 Task: Â Add a poster image to audio.
Action: Mouse pressed left at (477, 379)
Screenshot: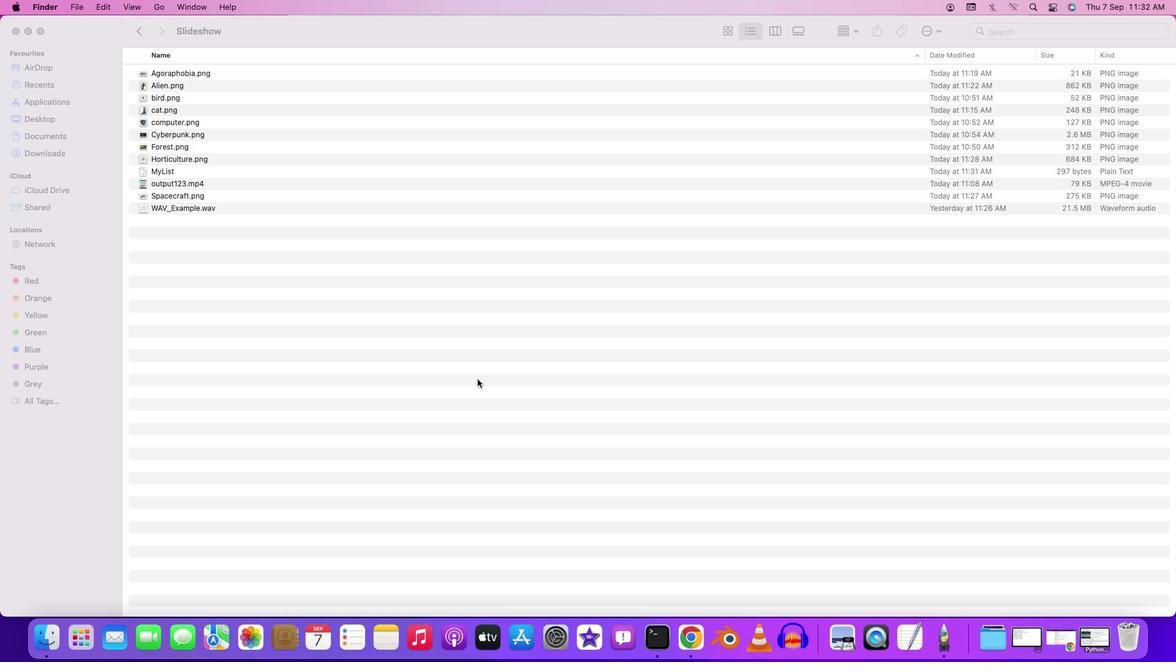 
Action: Mouse moved to (653, 647)
Screenshot: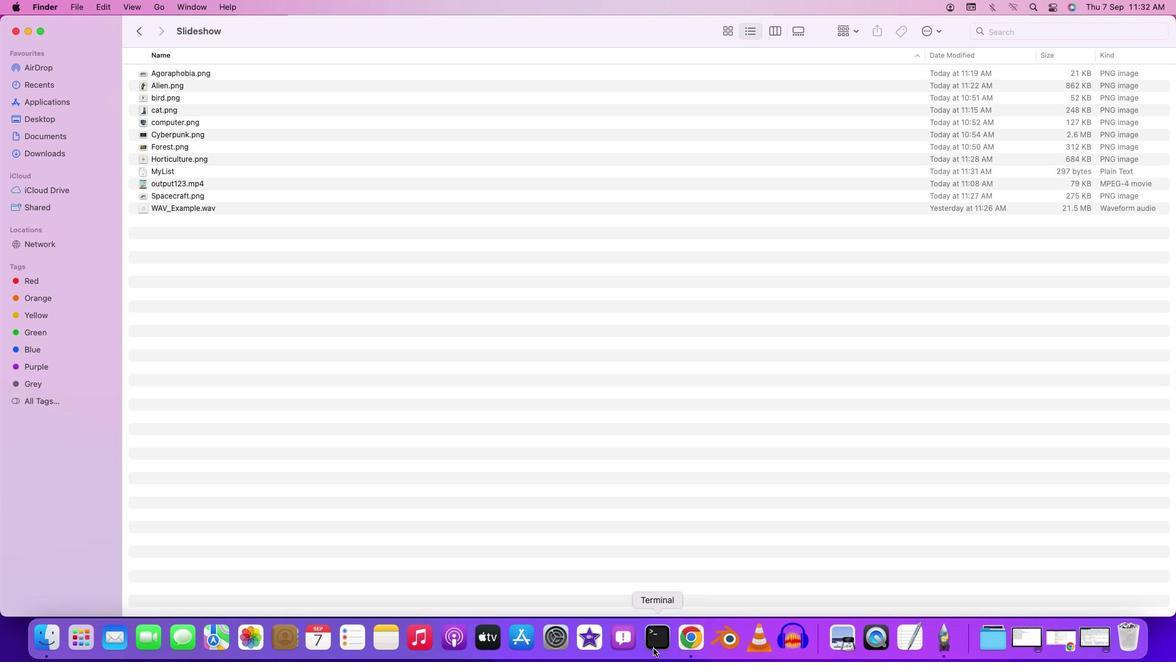 
Action: Mouse pressed right at (653, 647)
Screenshot: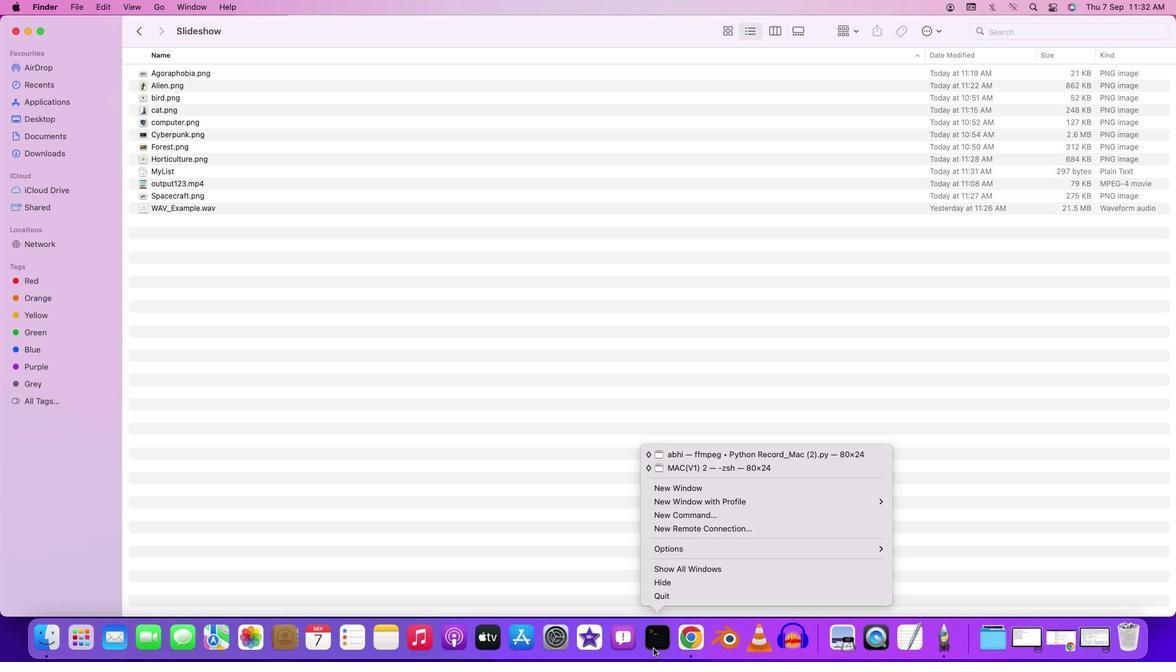 
Action: Mouse moved to (700, 484)
Screenshot: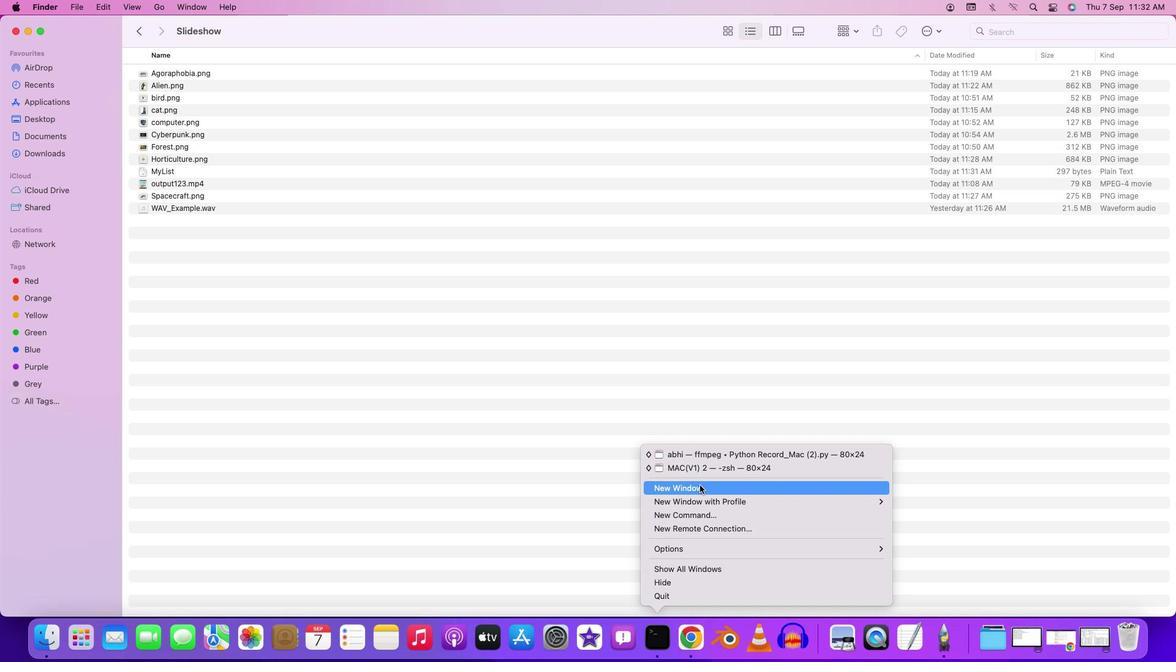 
Action: Mouse pressed left at (700, 484)
Screenshot: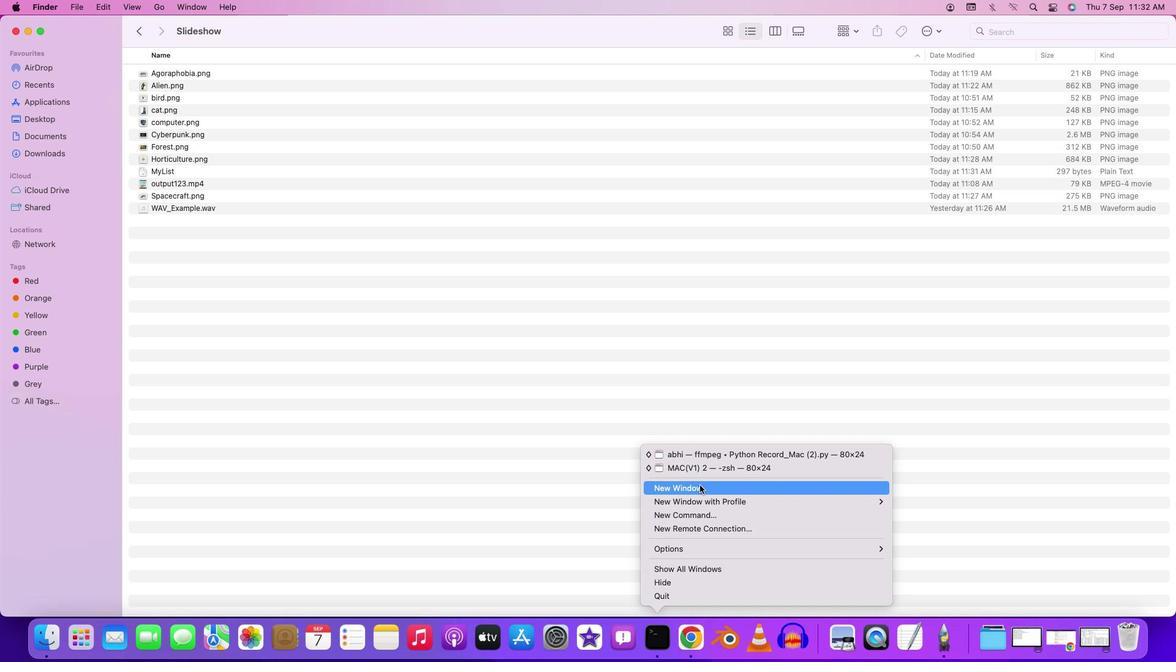 
Action: Mouse moved to (700, 485)
Screenshot: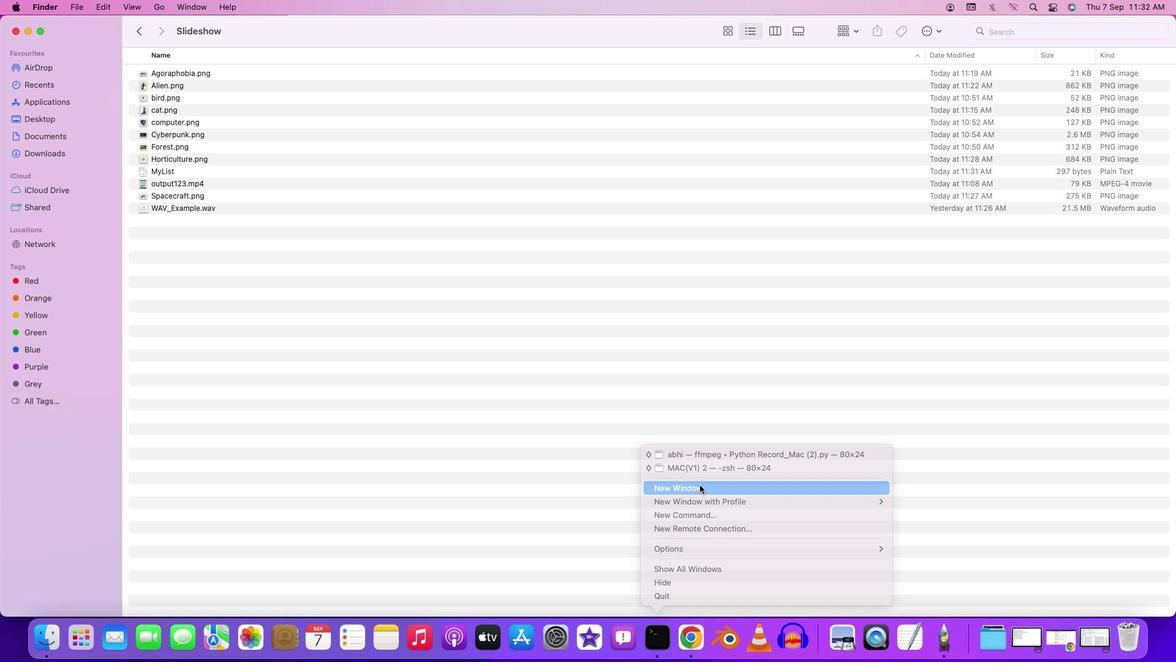
Action: Key pressed 'c''d'Key.space'd''e''s''k''t''o''p'Key.enter'c''d'Key.spaceKey.shift'F''F''m''p''e''g'Key.enter'c''d'Key.spaceKey.shift'S''l''i''d''e''s''h''o''w'Key.enter'f''f''m''p''e''g'Key.space'-''l''o''o''p'Key.space'1'Key.space'-''o'Key.backspace'i'Key.spaceKey.shift'C''y''b''e''r''p''u''n''k''.''p''n''g'Key.space'-''i'Key.spaceKey.shift'W''a'Key.backspaceKey.shift'A''V'Key.shift'_'Key.shift'E''x''a''m''p''l''e''.''w''a''v'Key.space'-''c'Key.shift':''v'Key.space'l''i''b''x''2''6''4'Key.space'-''t''u''n''e'Key.space's''t''i''l''l''i''m''a''g''e'Key.space'-''c'Key.shift'"'Key.backspaceKey.shift':''a'Key.space'a''a''c'Key.space'-''b'Key.shift':''a'Key.space'1''9''2''k'Key.space'-''p''i''x'Key.spaceKey.backspaceKey.shift'_''f''m''t'Key.space'y''u''v''4''2''0''p'Key.space'-''s''h''o''r''t''e''s''t'Key.spaceKey.shift'O''u''t''p''u''t'Key.shift'P''o''s''t''e''r''.''m''p''4'Key.enter
Screenshot: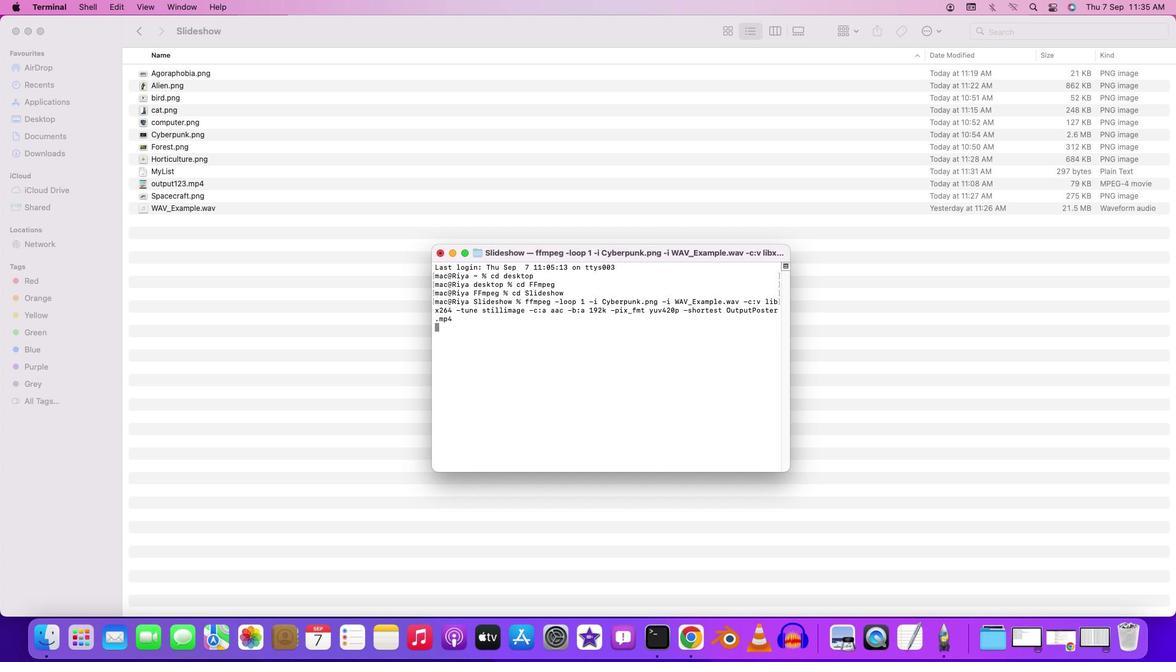 
Action: Mouse moved to (504, 467)
Screenshot: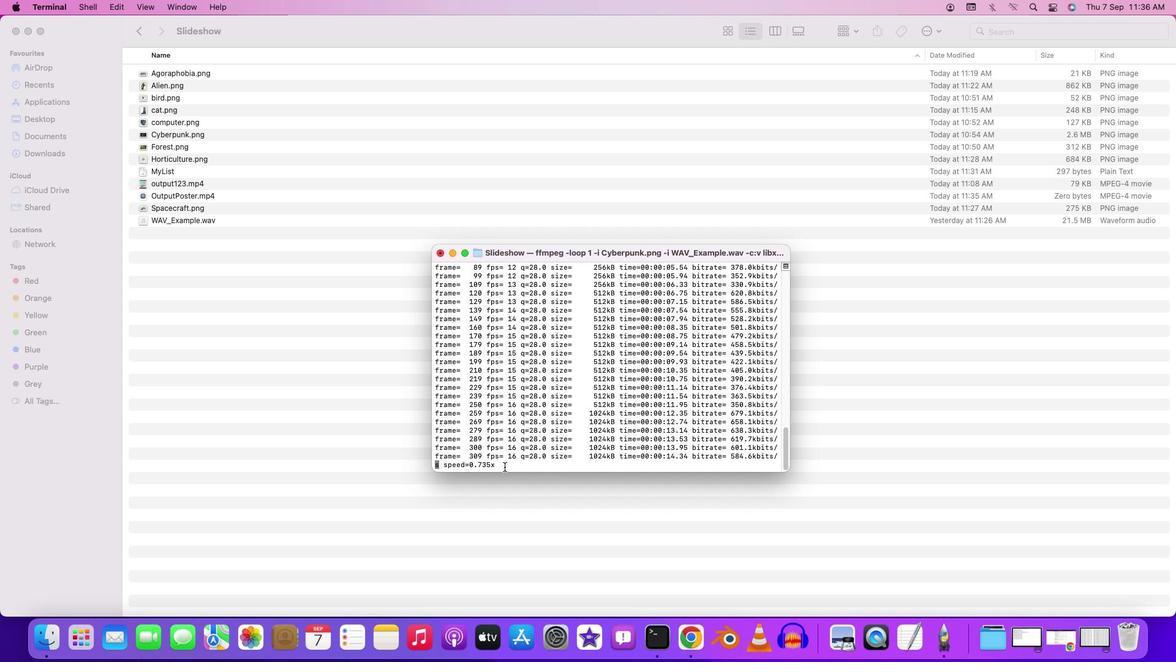 
